 Task: In the  document inventory Insert page numer 'on top of the page' change page color to  'Light Brown'Apply Page border, setting:  Box Style: two thin lines; Color: 'Black;' Width: 1/2  pt
Action: Mouse moved to (94, 26)
Screenshot: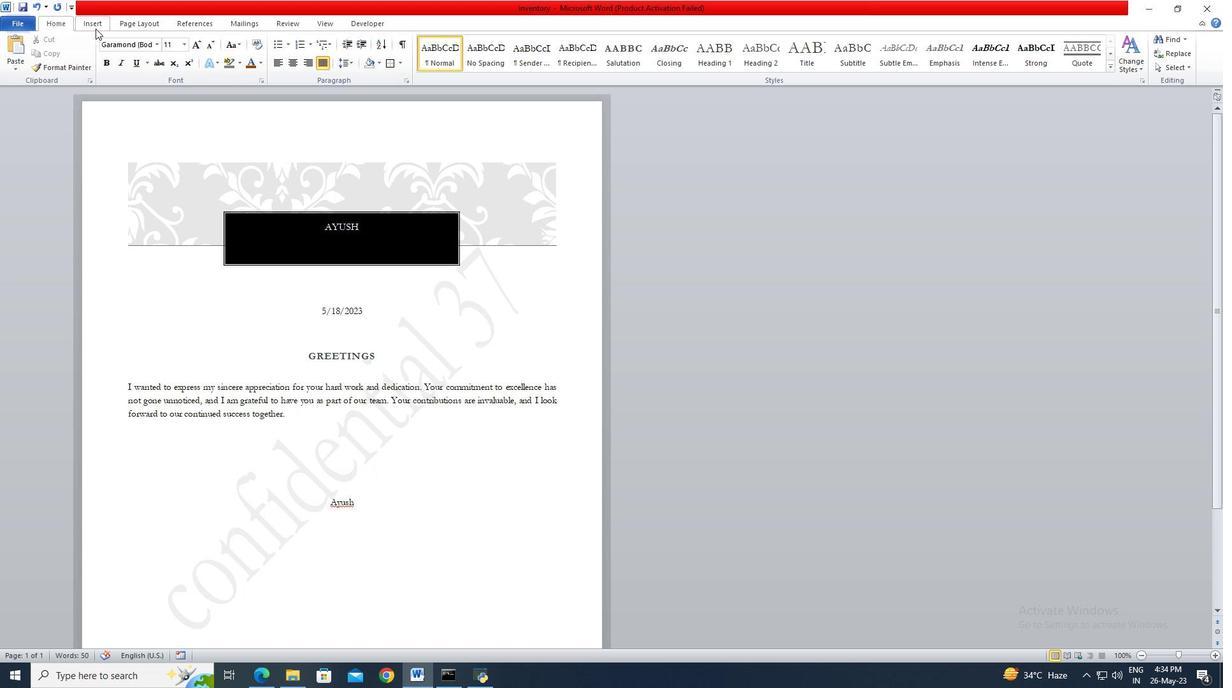 
Action: Mouse pressed left at (94, 26)
Screenshot: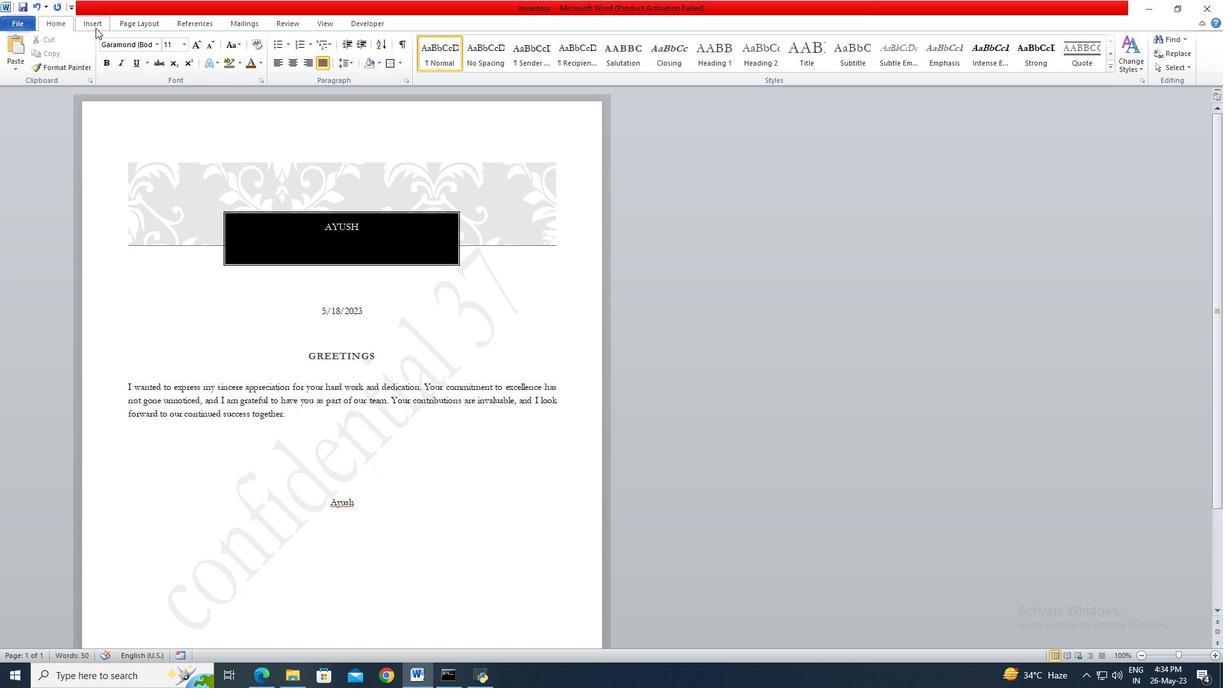 
Action: Mouse moved to (494, 62)
Screenshot: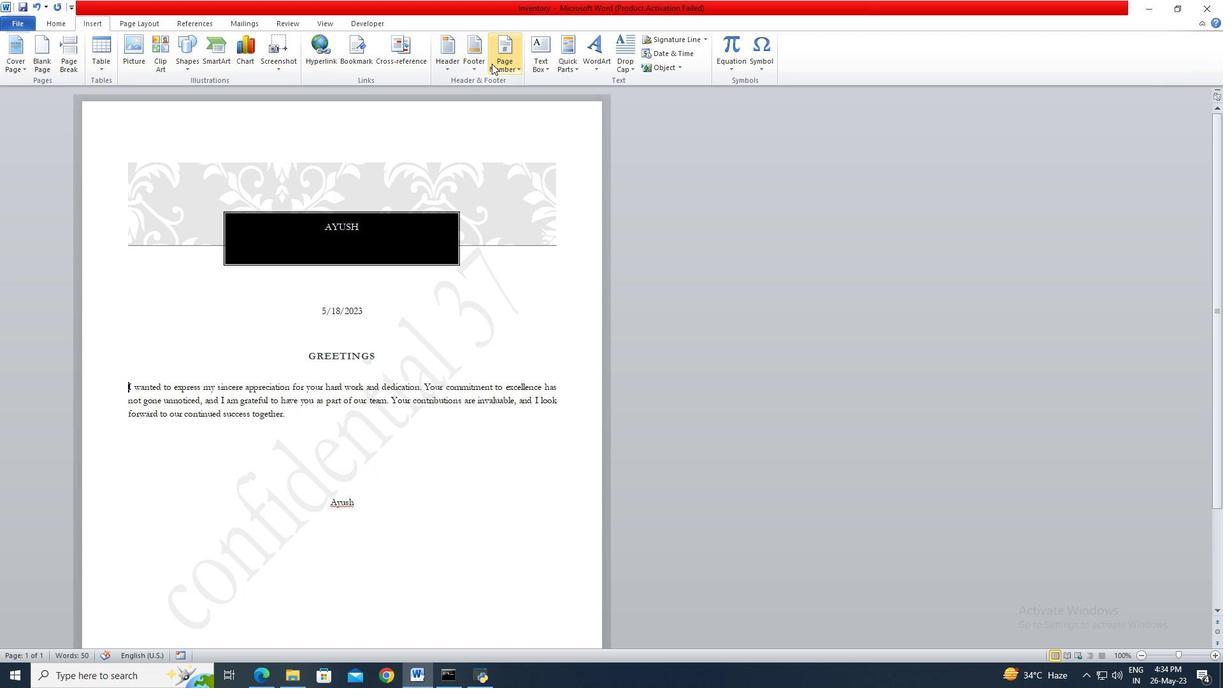 
Action: Mouse pressed left at (494, 62)
Screenshot: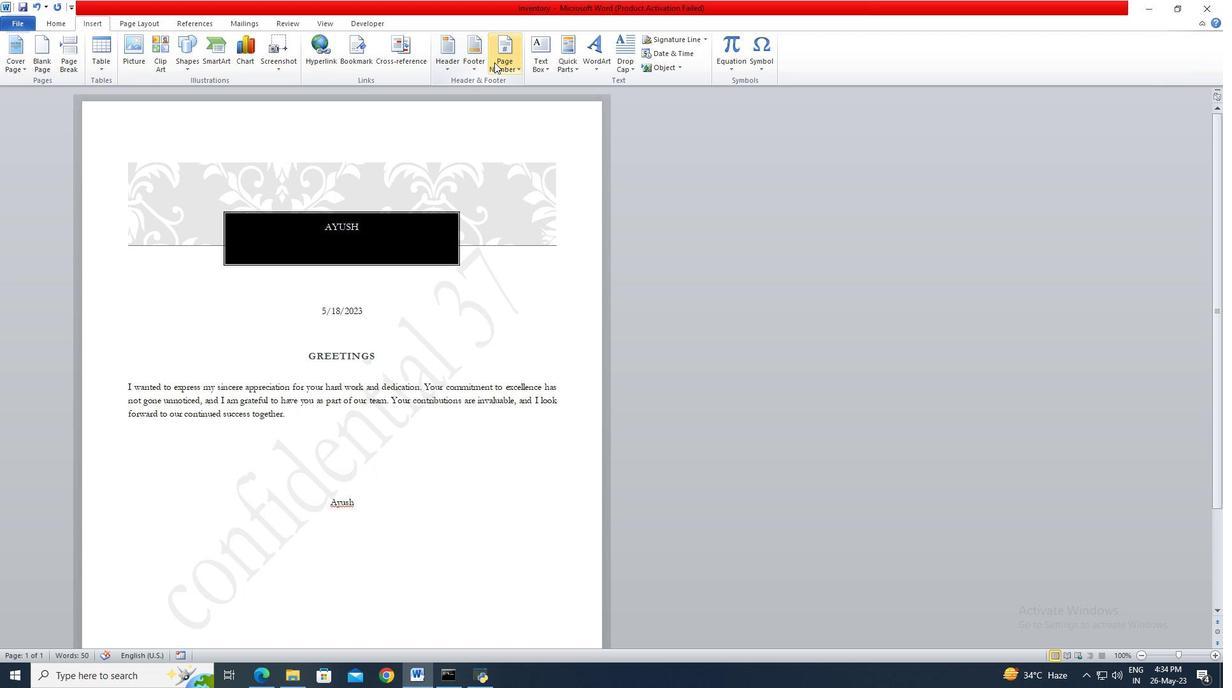 
Action: Mouse moved to (531, 84)
Screenshot: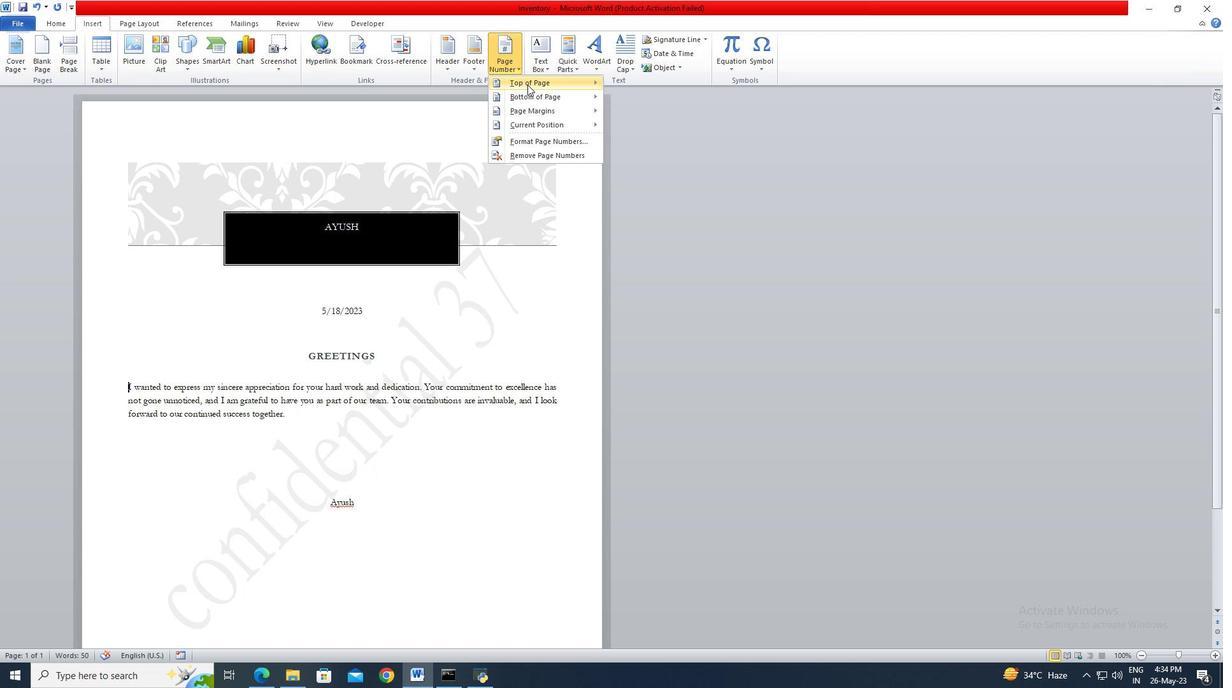 
Action: Mouse pressed left at (531, 84)
Screenshot: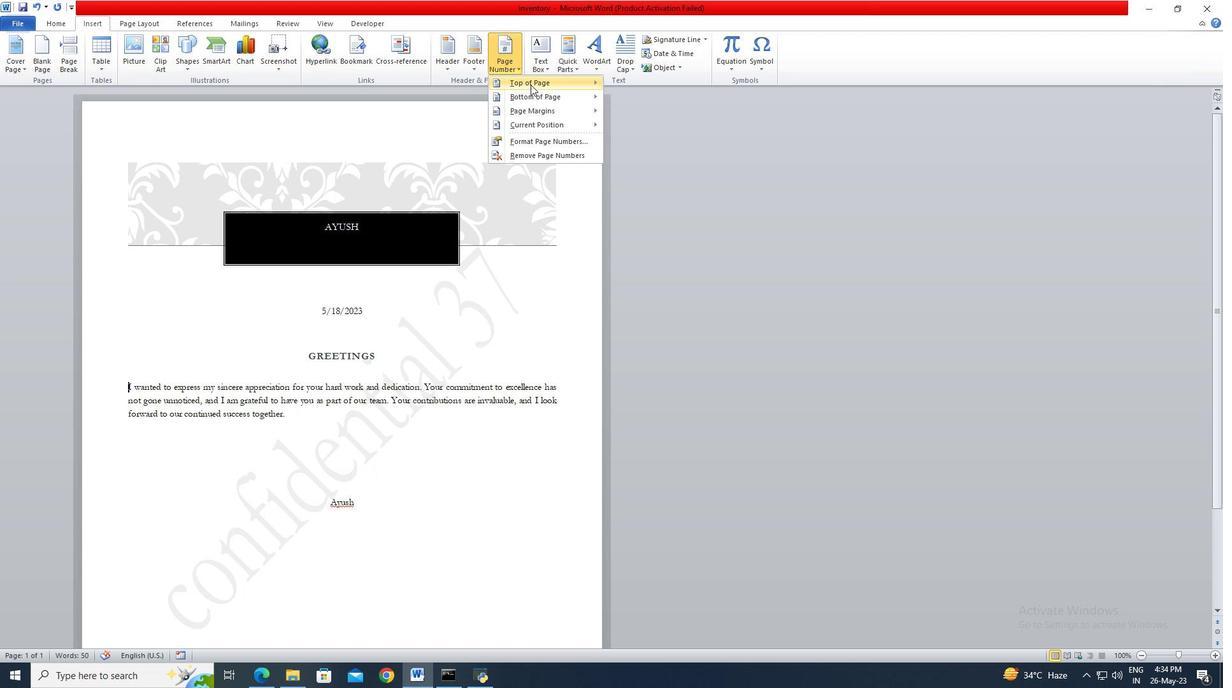 
Action: Mouse moved to (631, 116)
Screenshot: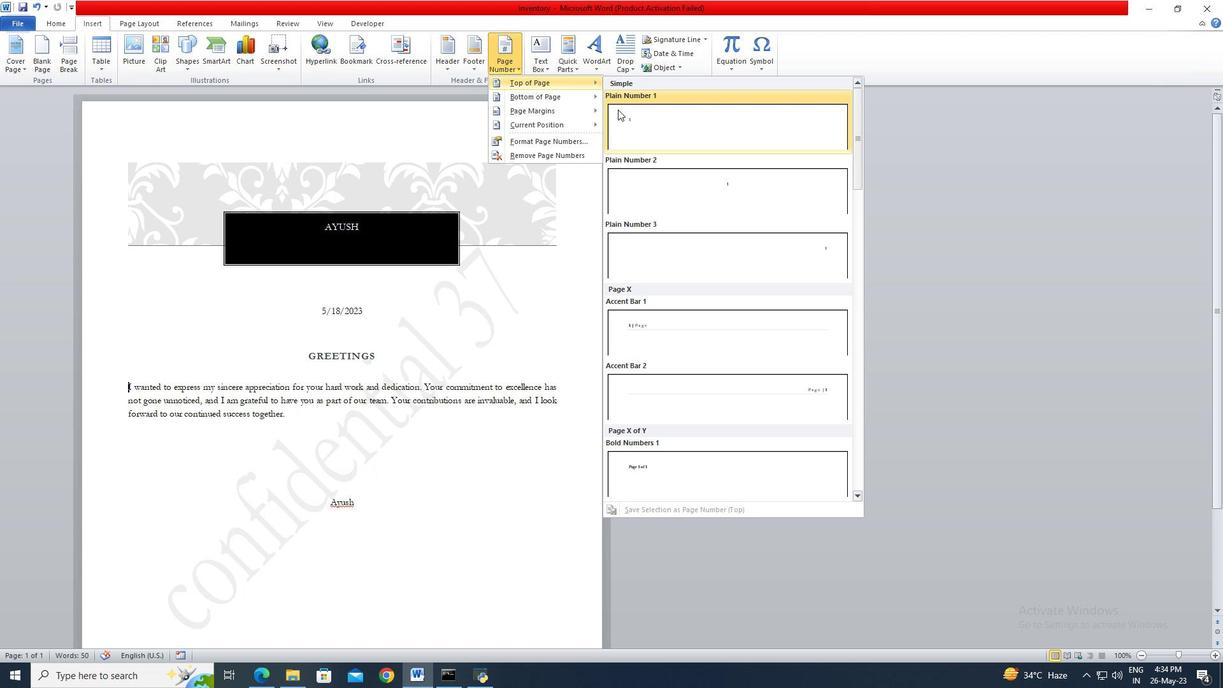 
Action: Mouse pressed left at (631, 116)
Screenshot: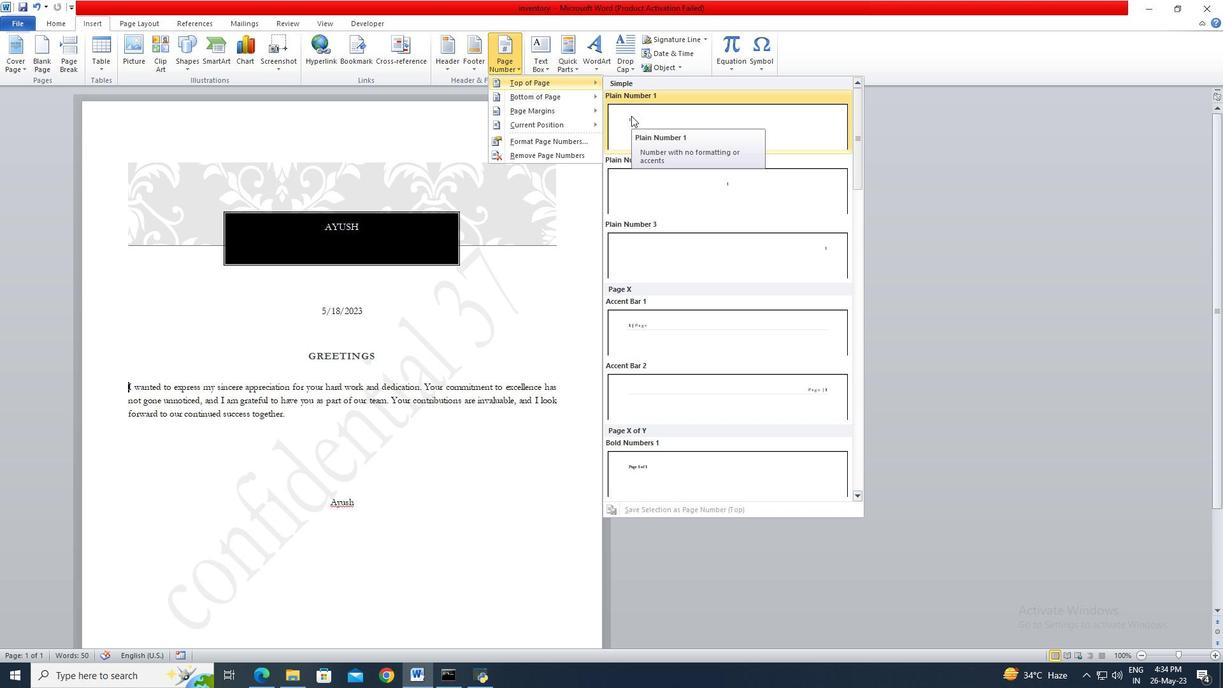 
Action: Mouse moved to (123, 24)
Screenshot: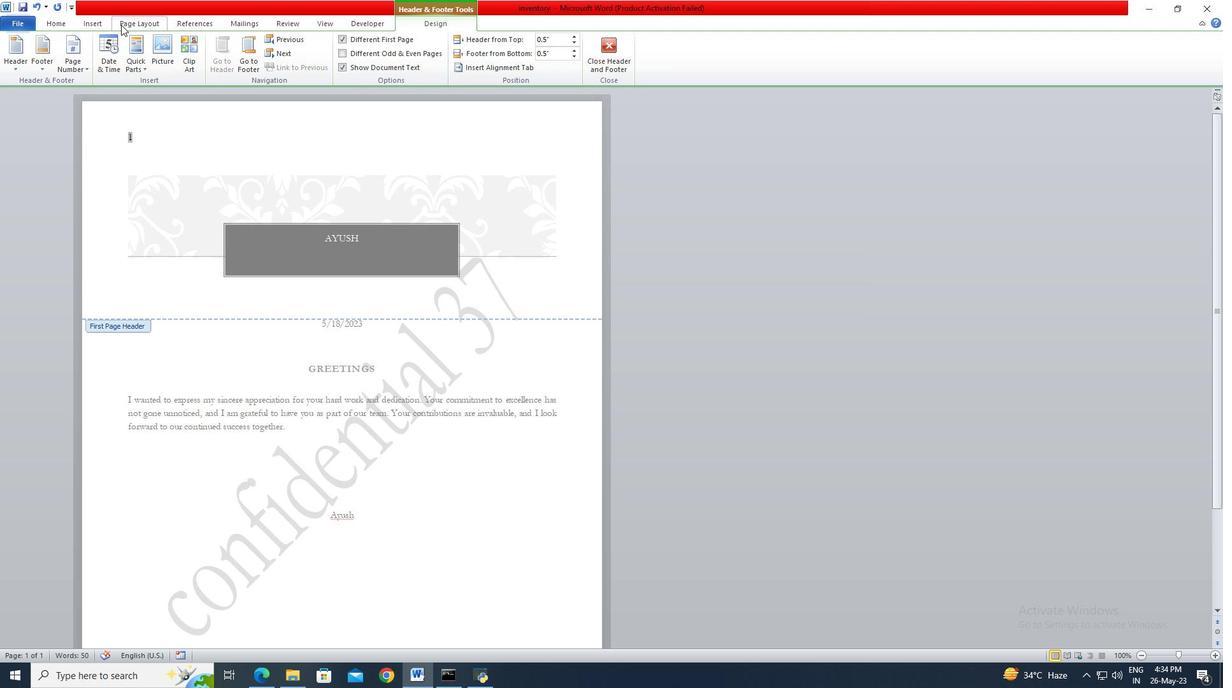 
Action: Mouse pressed left at (123, 24)
Screenshot: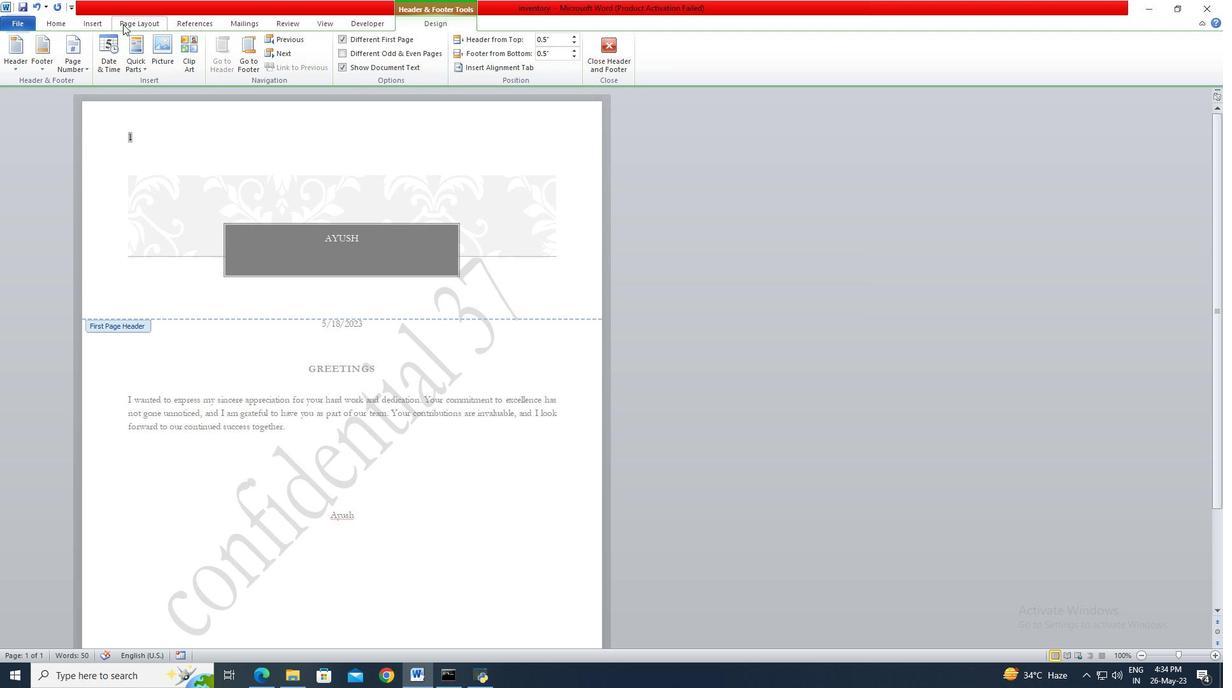 
Action: Mouse moved to (329, 73)
Screenshot: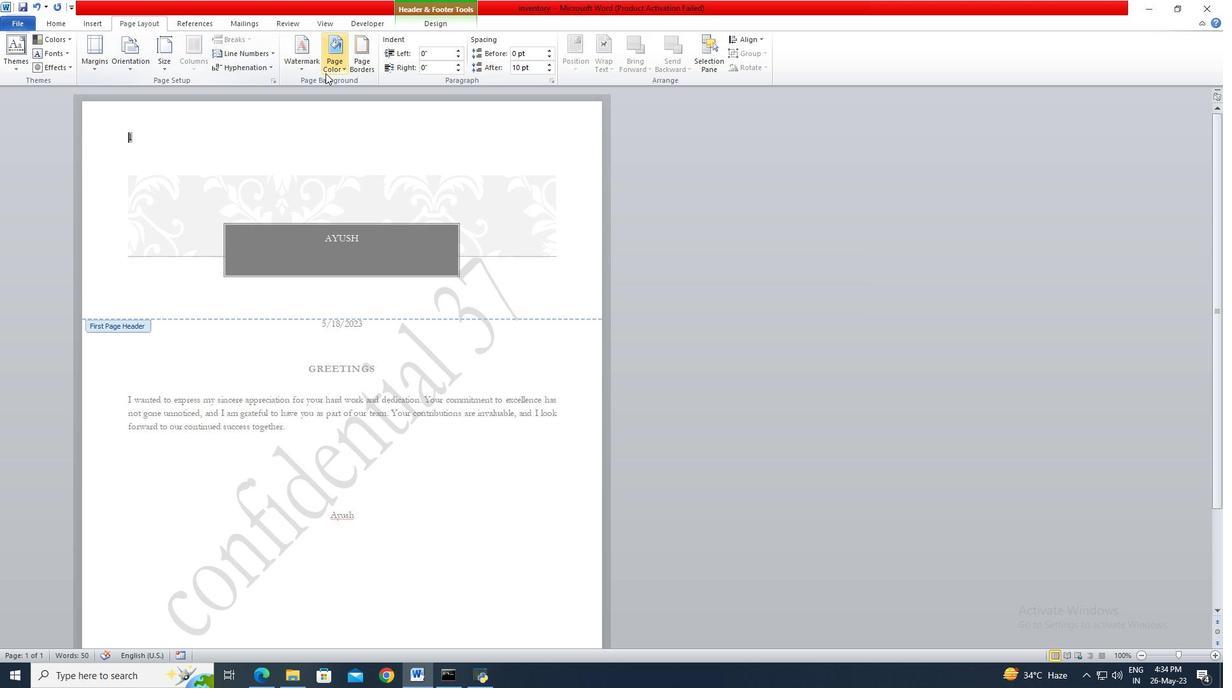 
Action: Mouse pressed left at (329, 73)
Screenshot: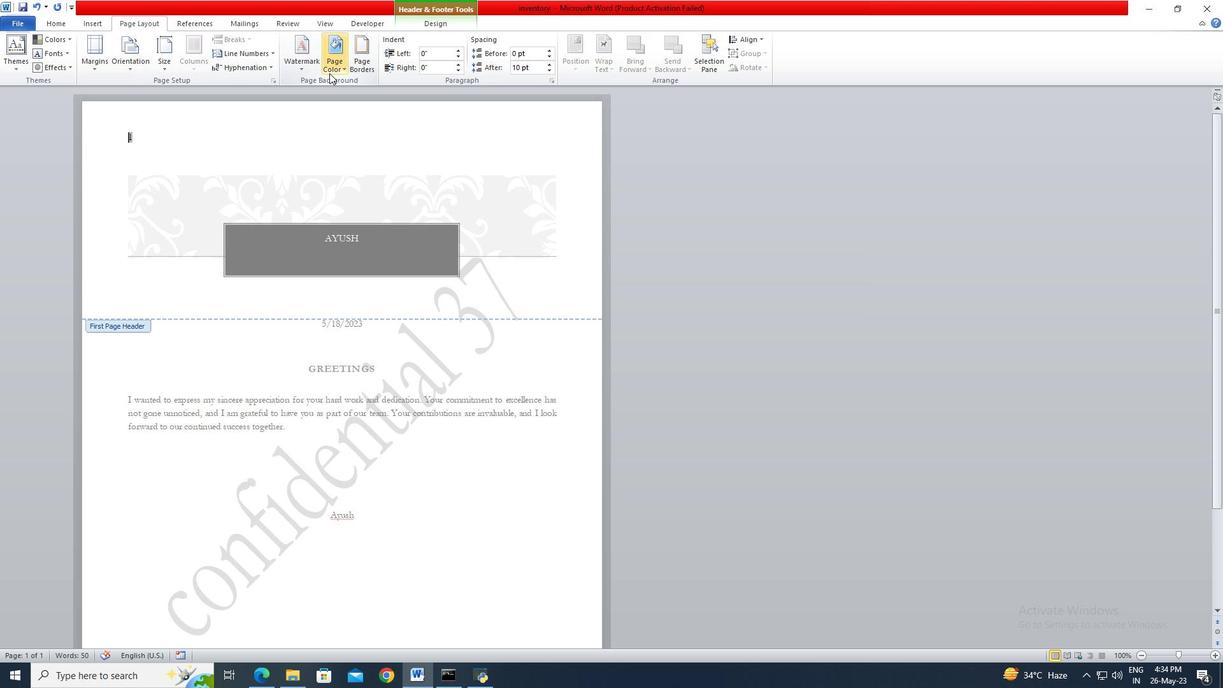
Action: Mouse moved to (413, 126)
Screenshot: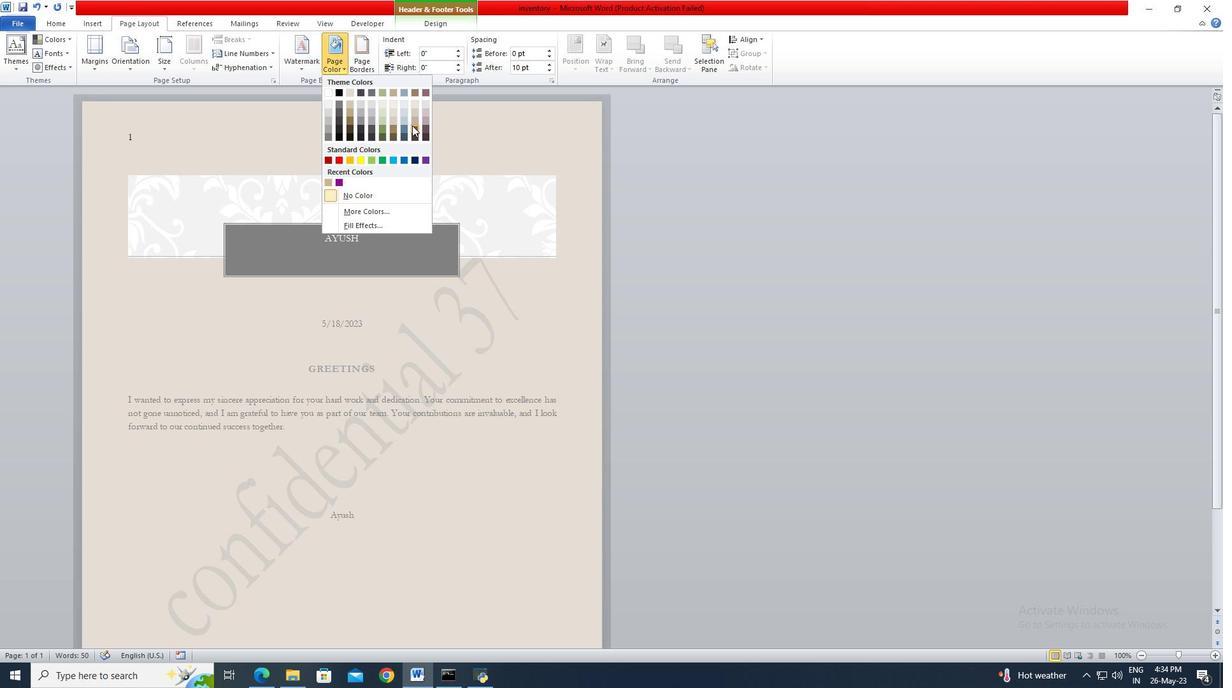 
Action: Mouse pressed left at (413, 126)
Screenshot: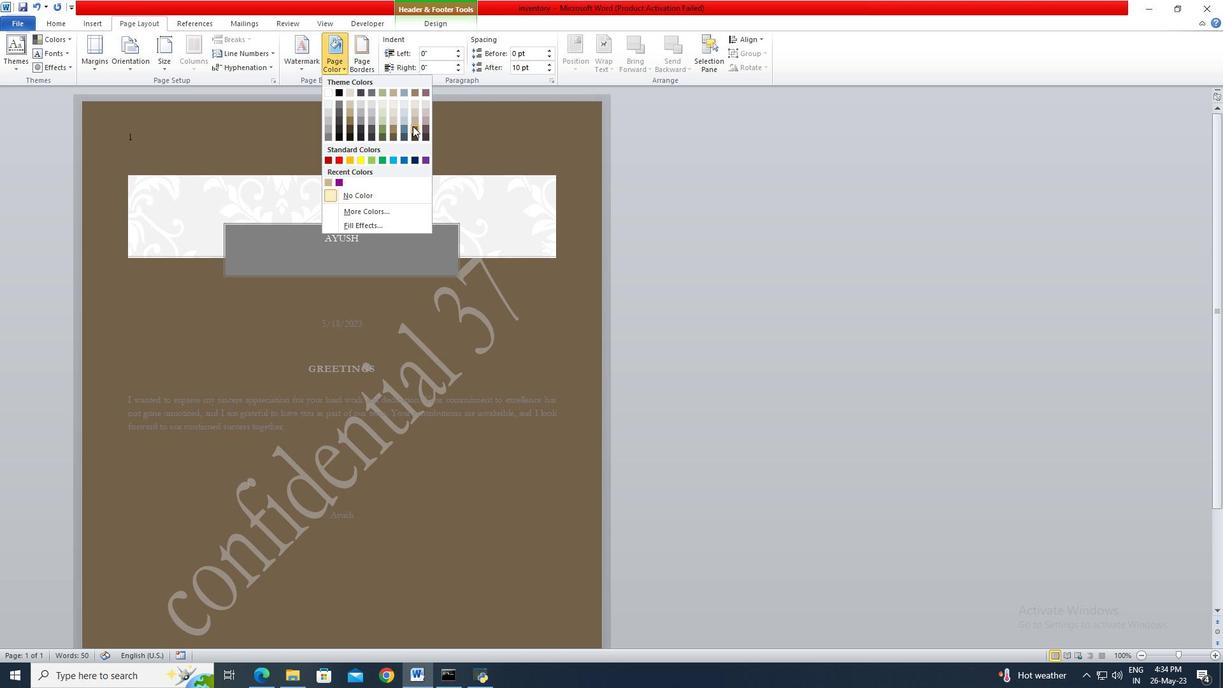 
Action: Mouse moved to (365, 66)
Screenshot: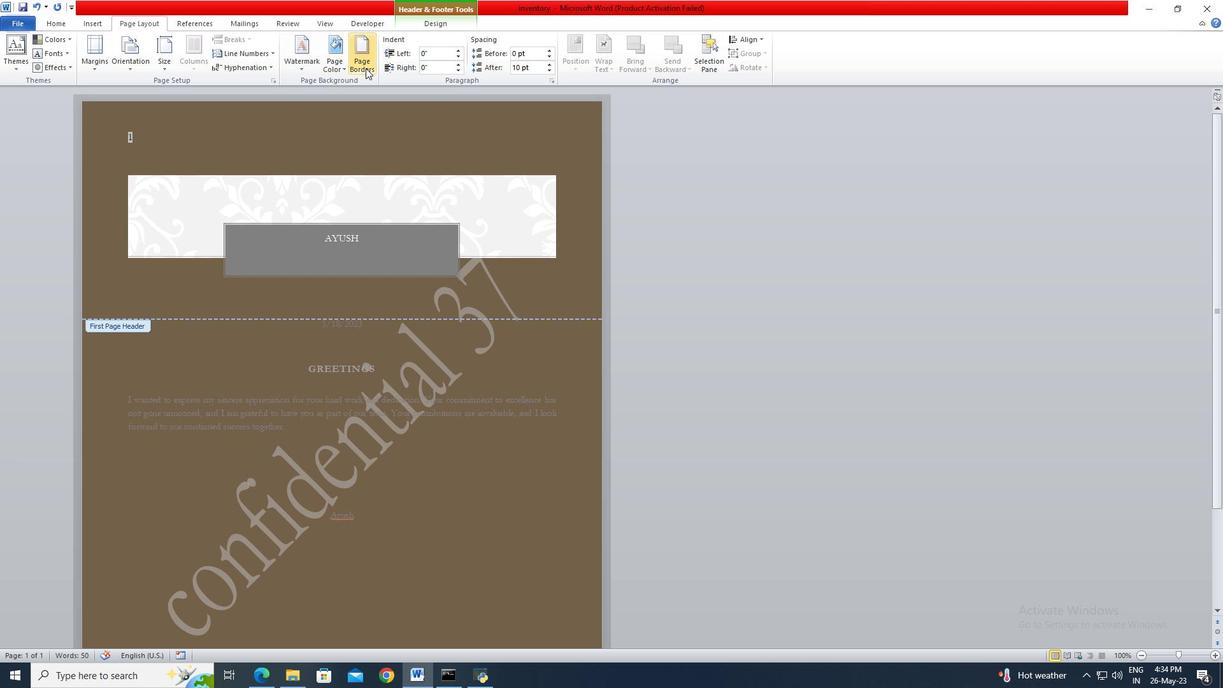 
Action: Mouse pressed left at (365, 66)
Screenshot: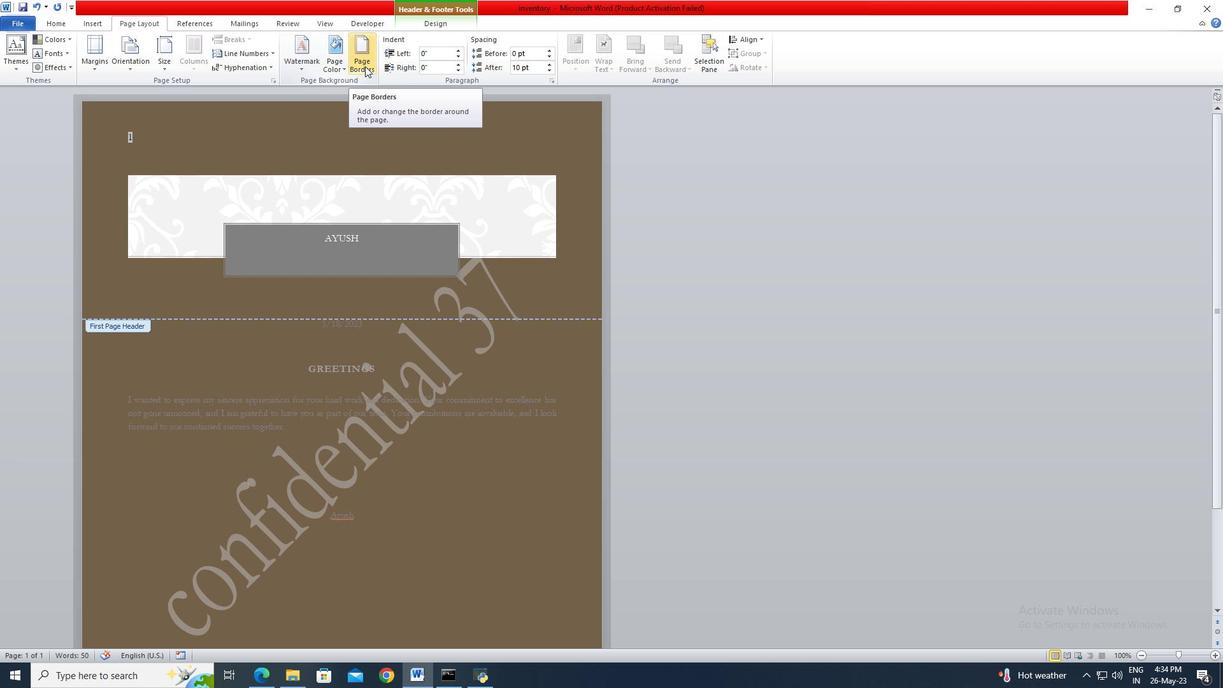
Action: Mouse moved to (461, 287)
Screenshot: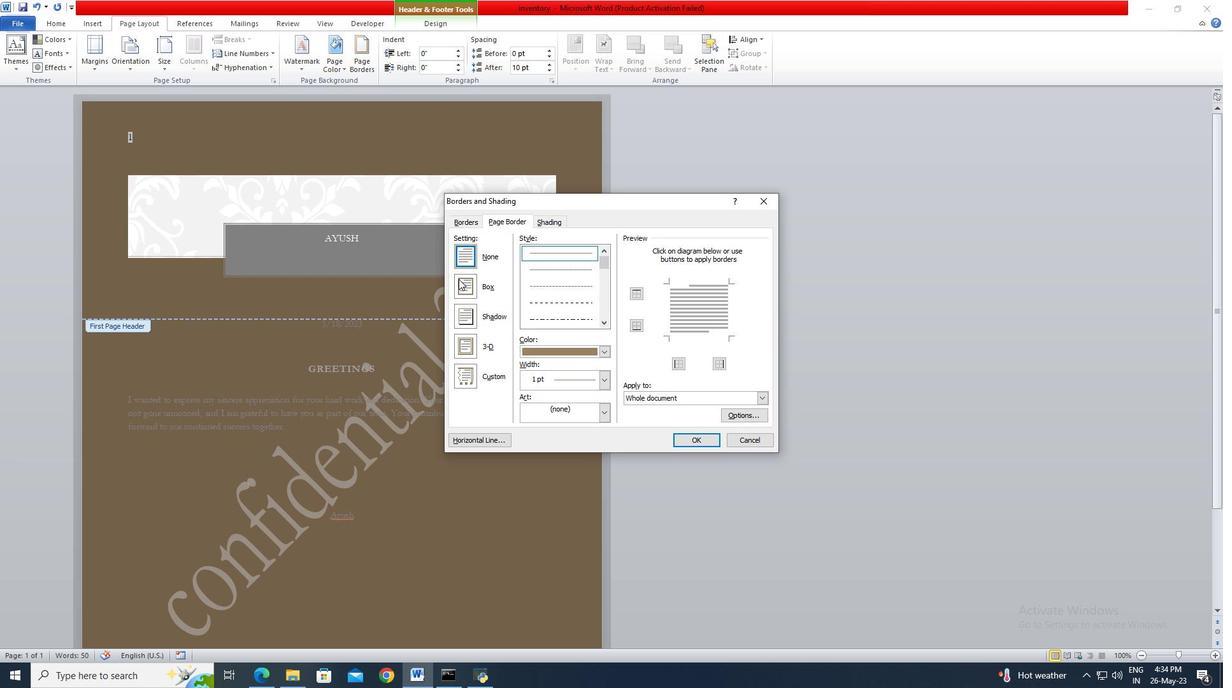 
Action: Mouse pressed left at (461, 287)
Screenshot: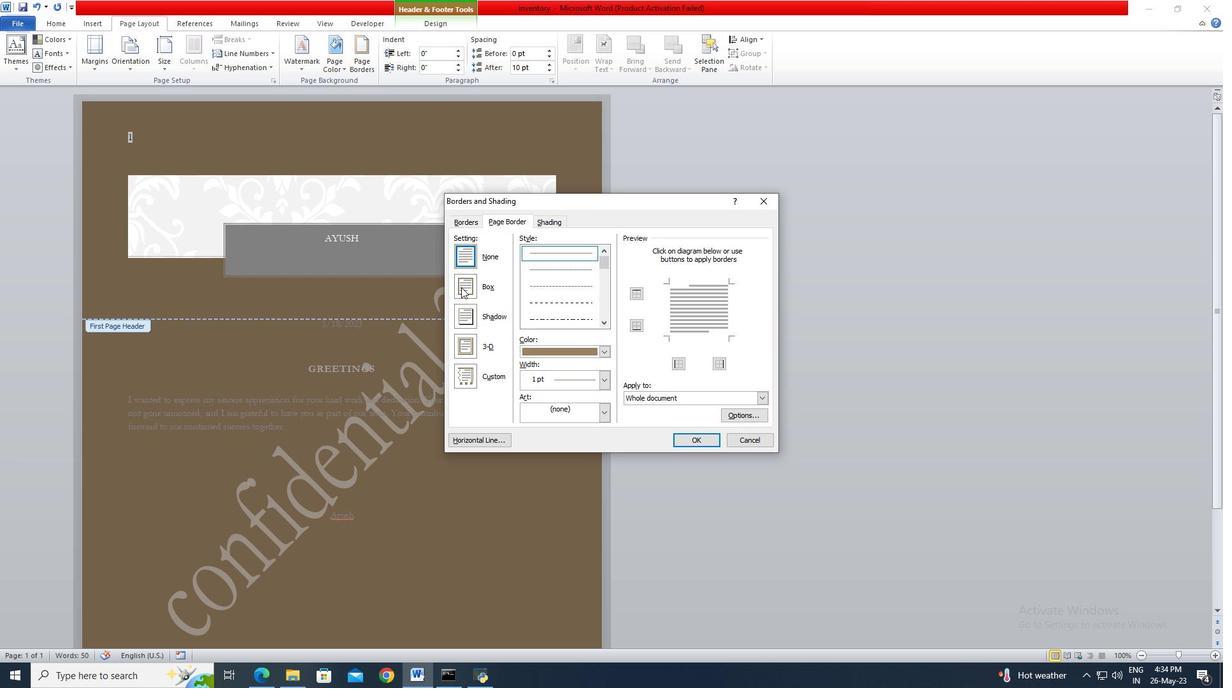 
Action: Mouse moved to (600, 326)
Screenshot: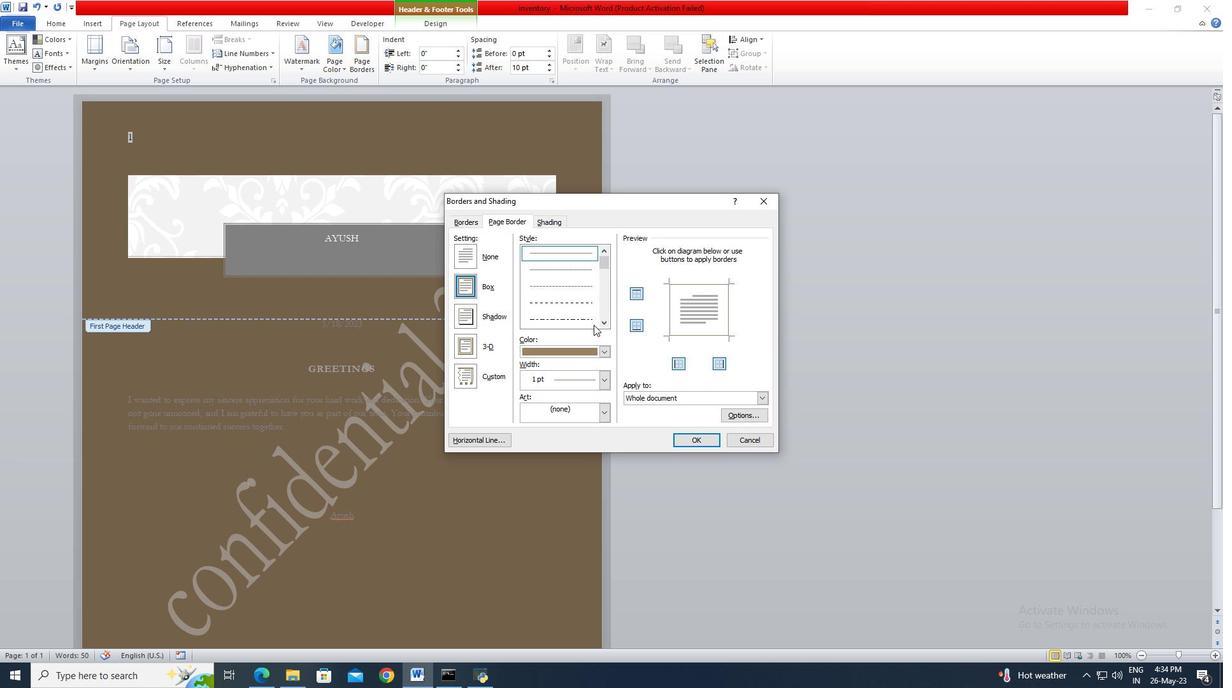 
Action: Mouse pressed left at (600, 326)
Screenshot: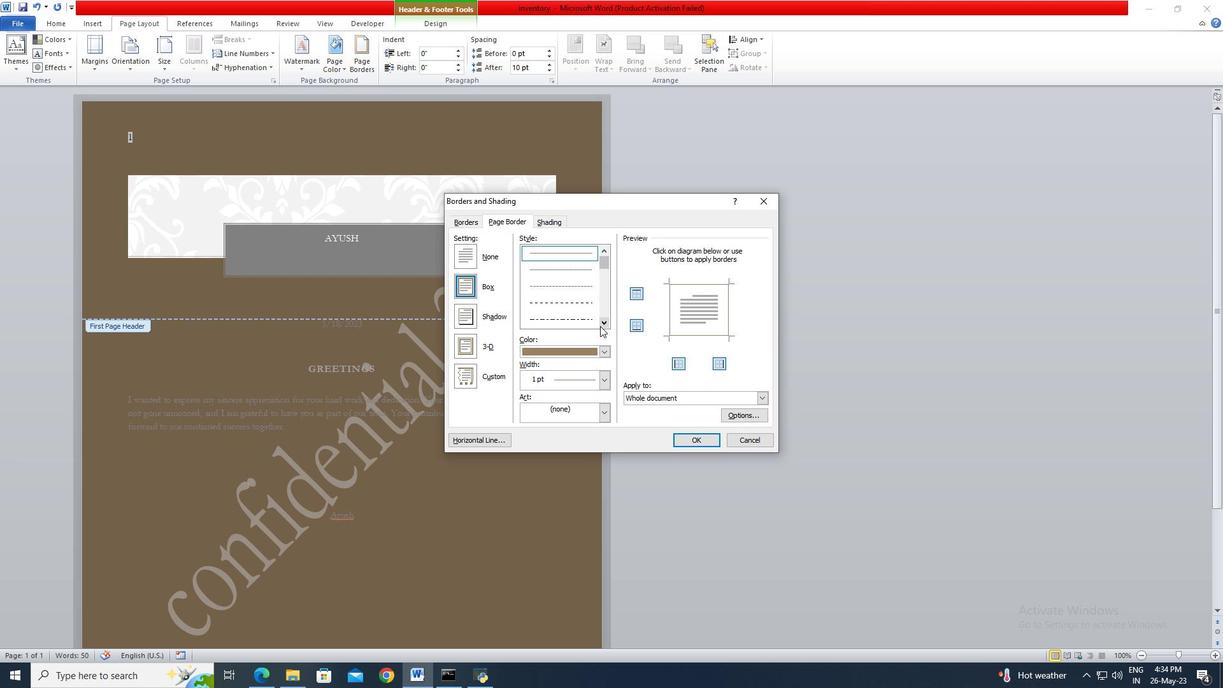 
Action: Mouse pressed left at (600, 326)
Screenshot: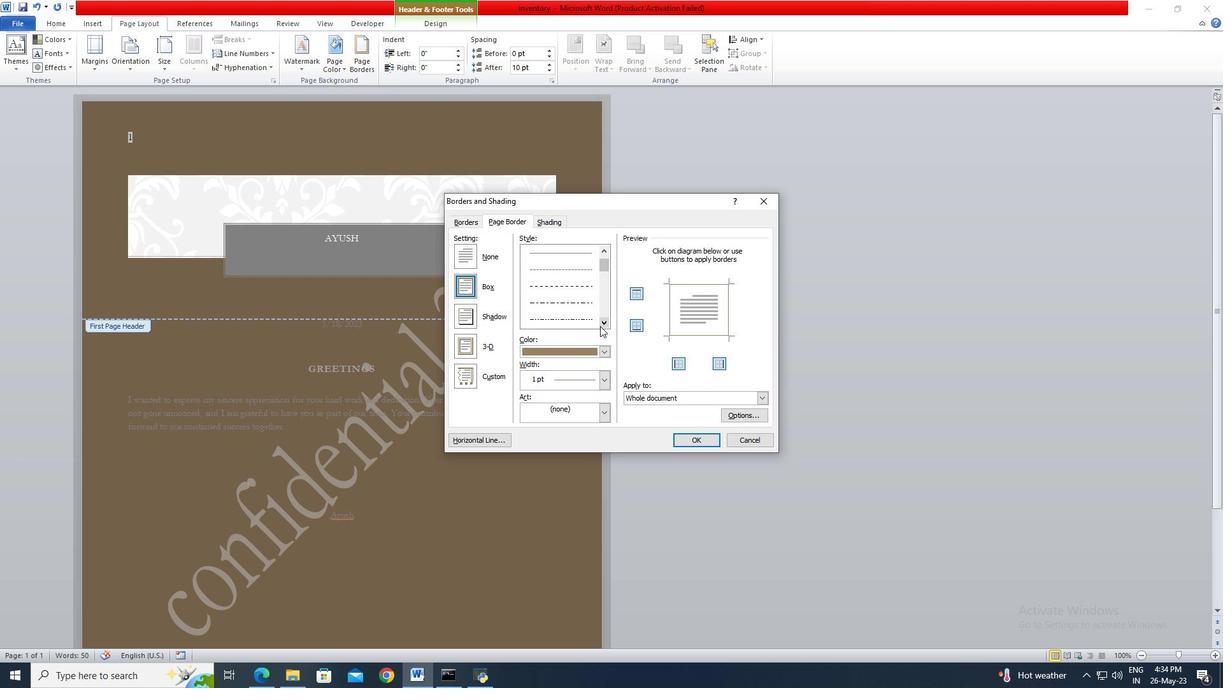
Action: Mouse moved to (582, 319)
Screenshot: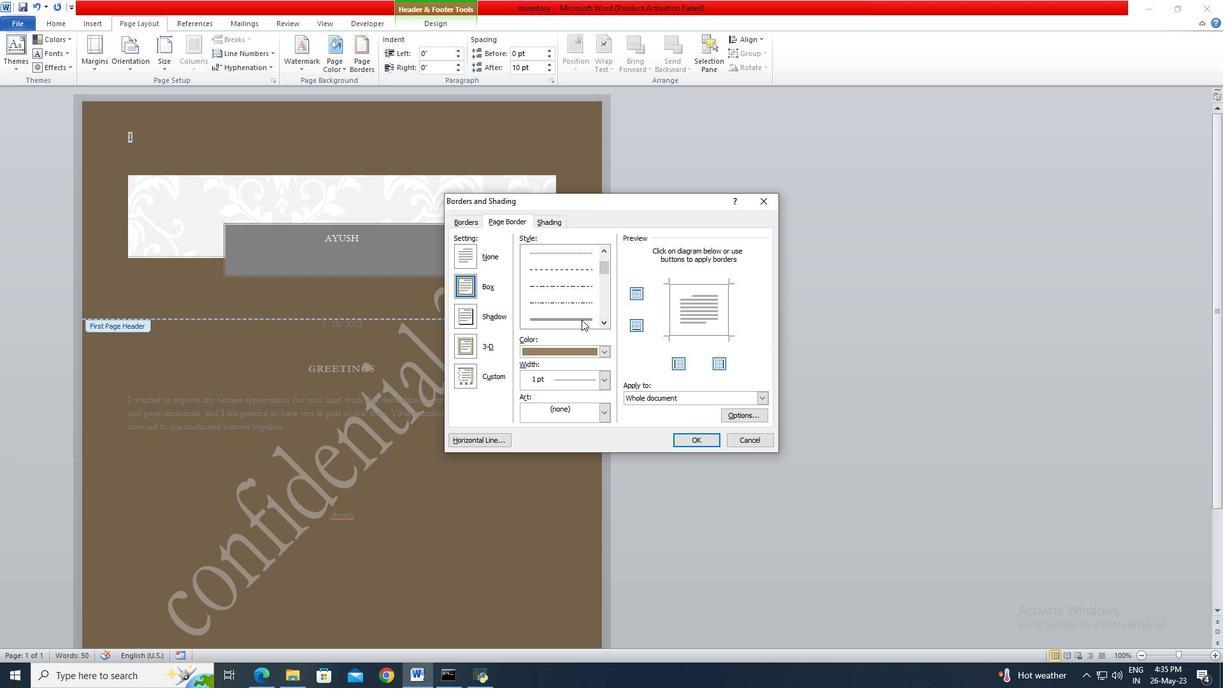 
Action: Mouse pressed left at (582, 319)
Screenshot: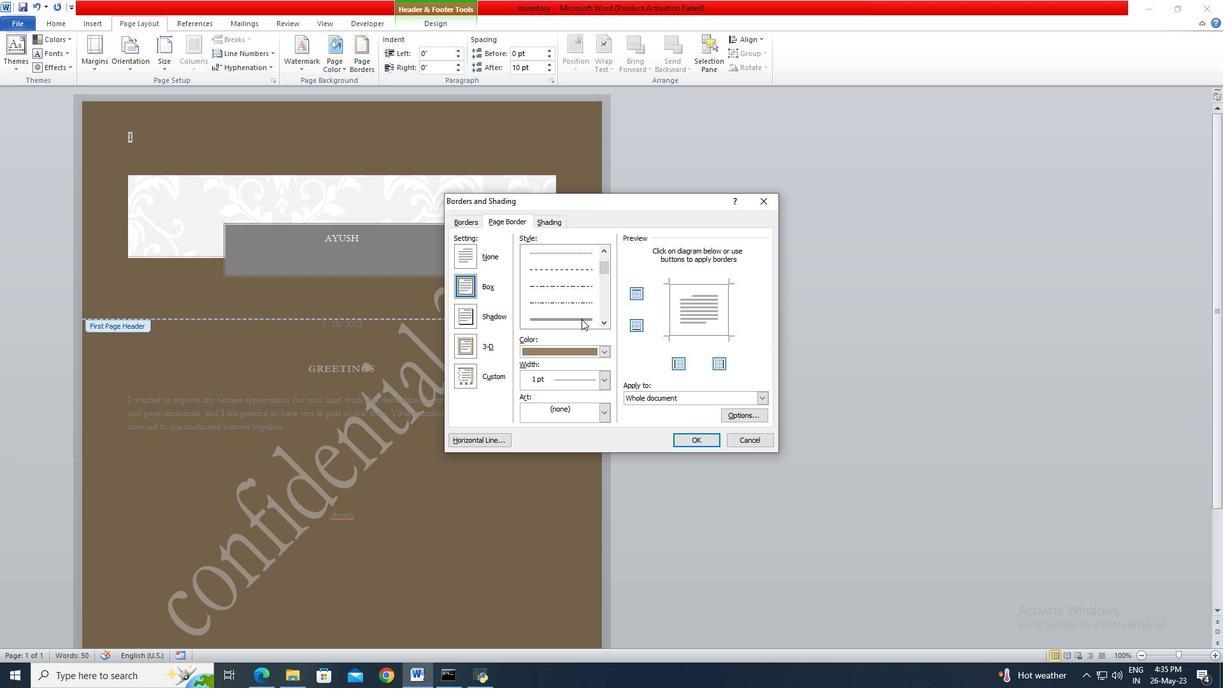 
Action: Mouse moved to (601, 347)
Screenshot: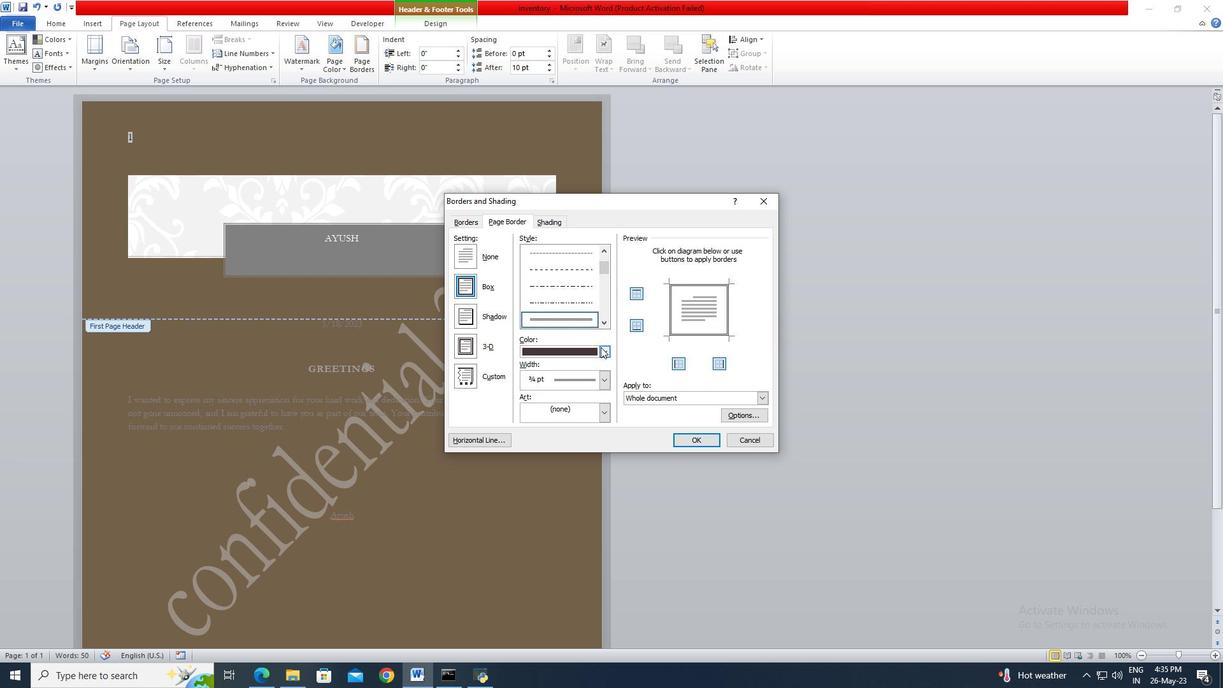 
Action: Mouse pressed left at (601, 347)
Screenshot: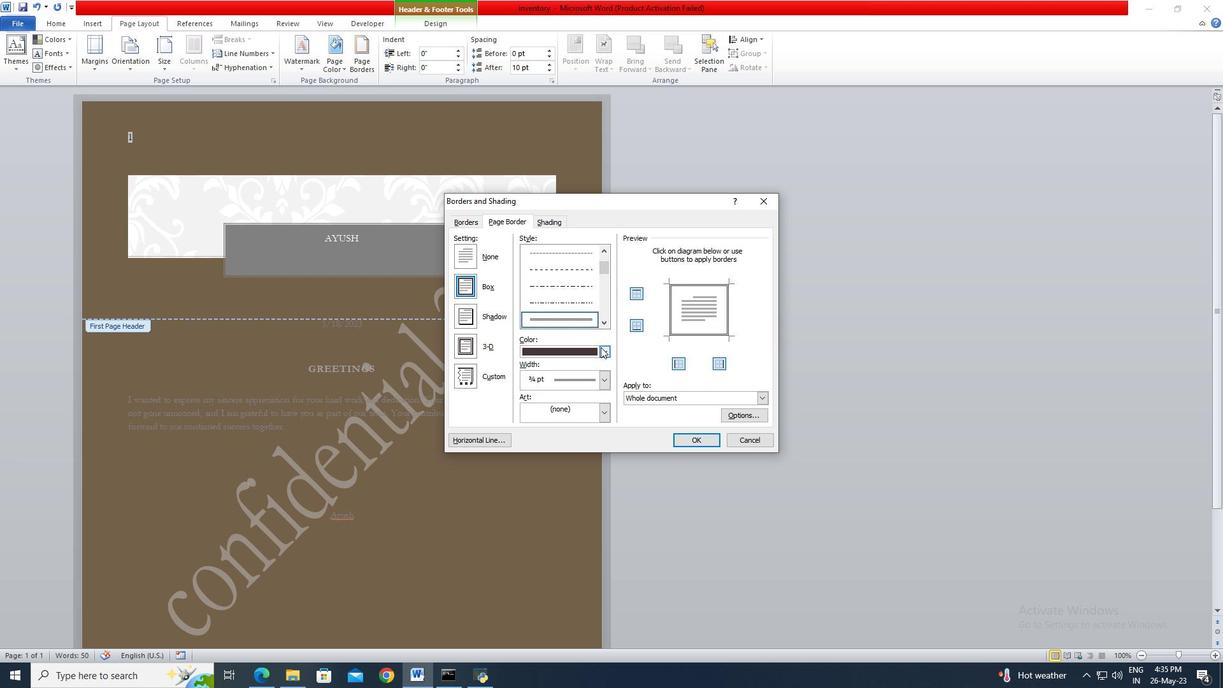 
Action: Mouse moved to (535, 390)
Screenshot: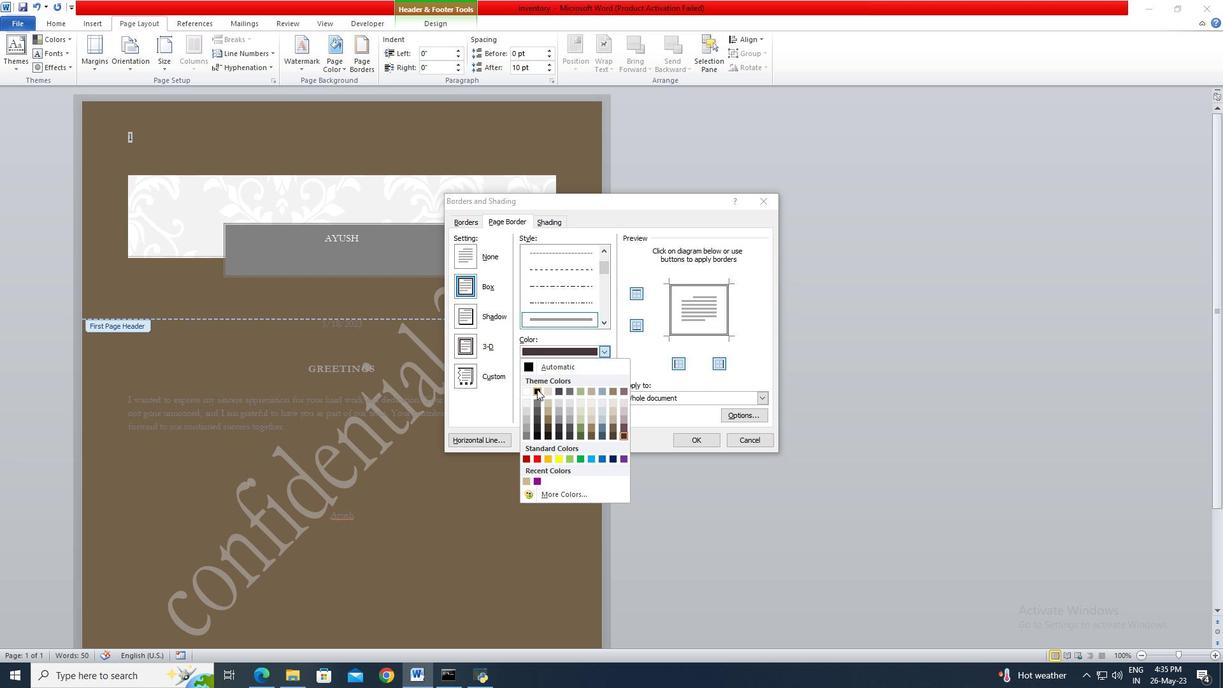 
Action: Mouse pressed left at (535, 390)
Screenshot: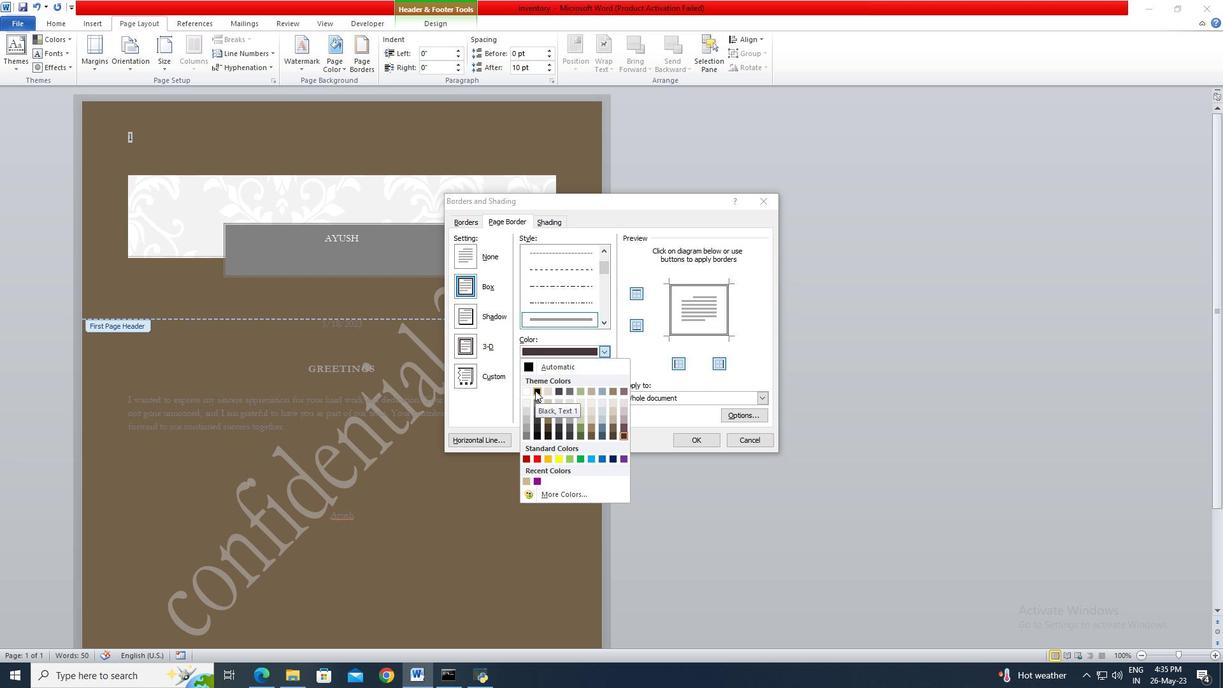 
Action: Mouse moved to (600, 381)
Screenshot: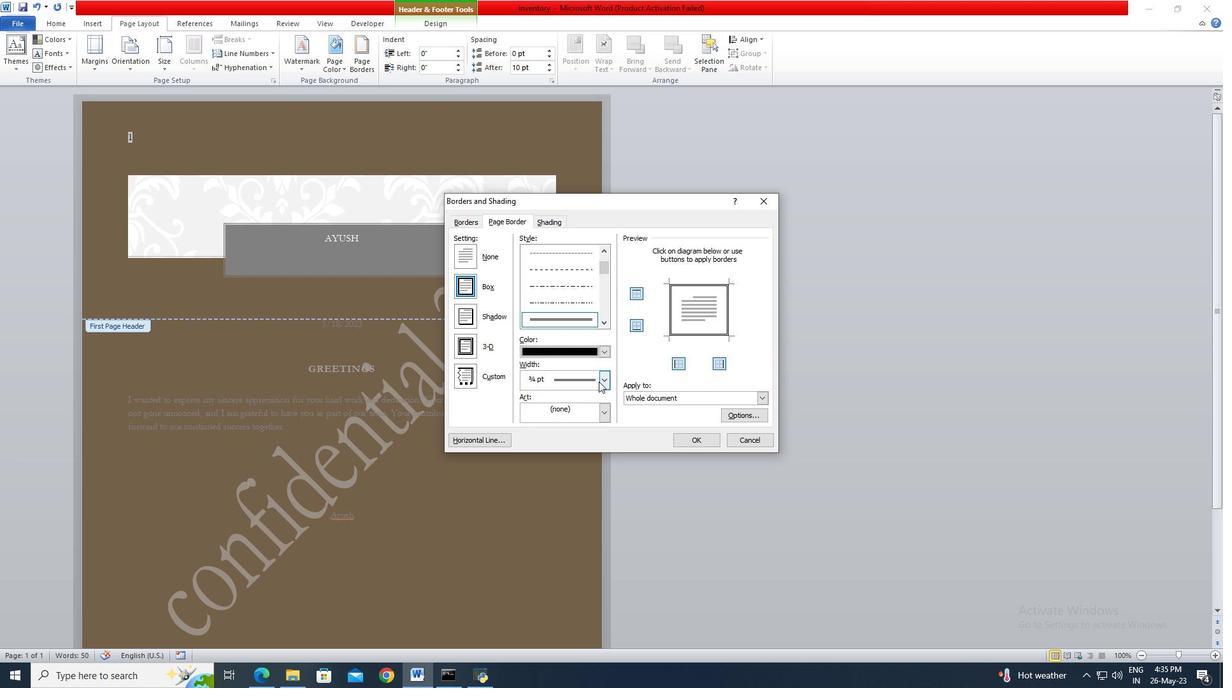 
Action: Mouse pressed left at (600, 381)
Screenshot: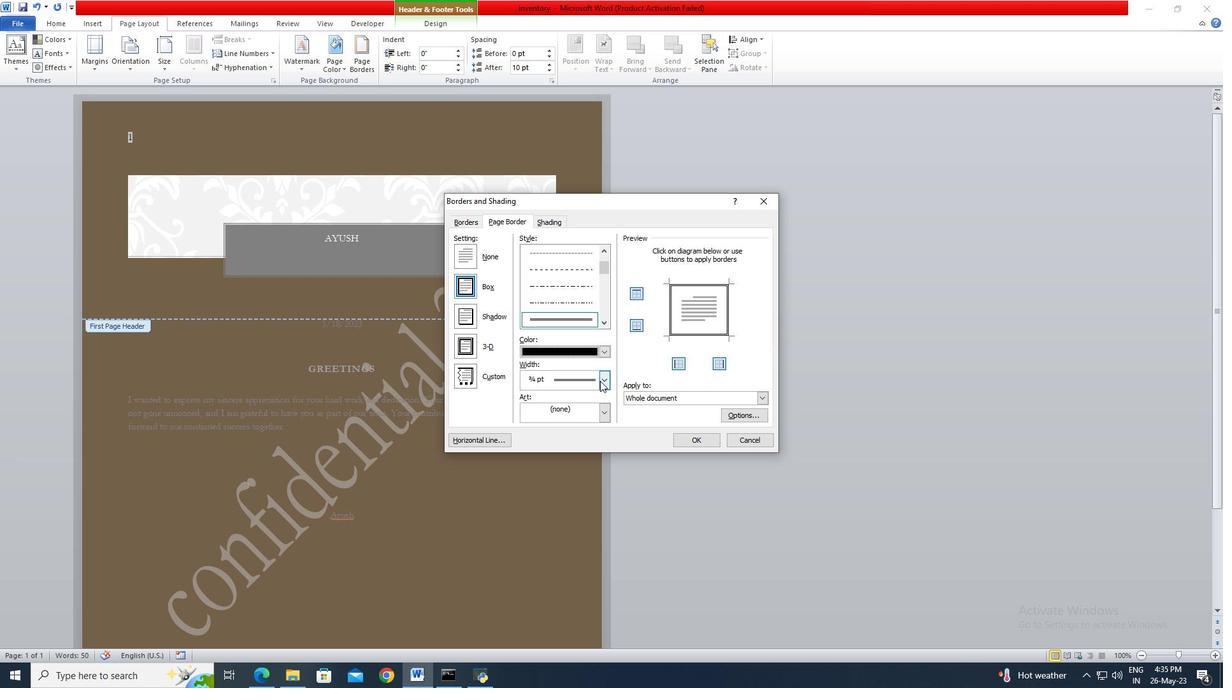 
Action: Mouse moved to (589, 409)
Screenshot: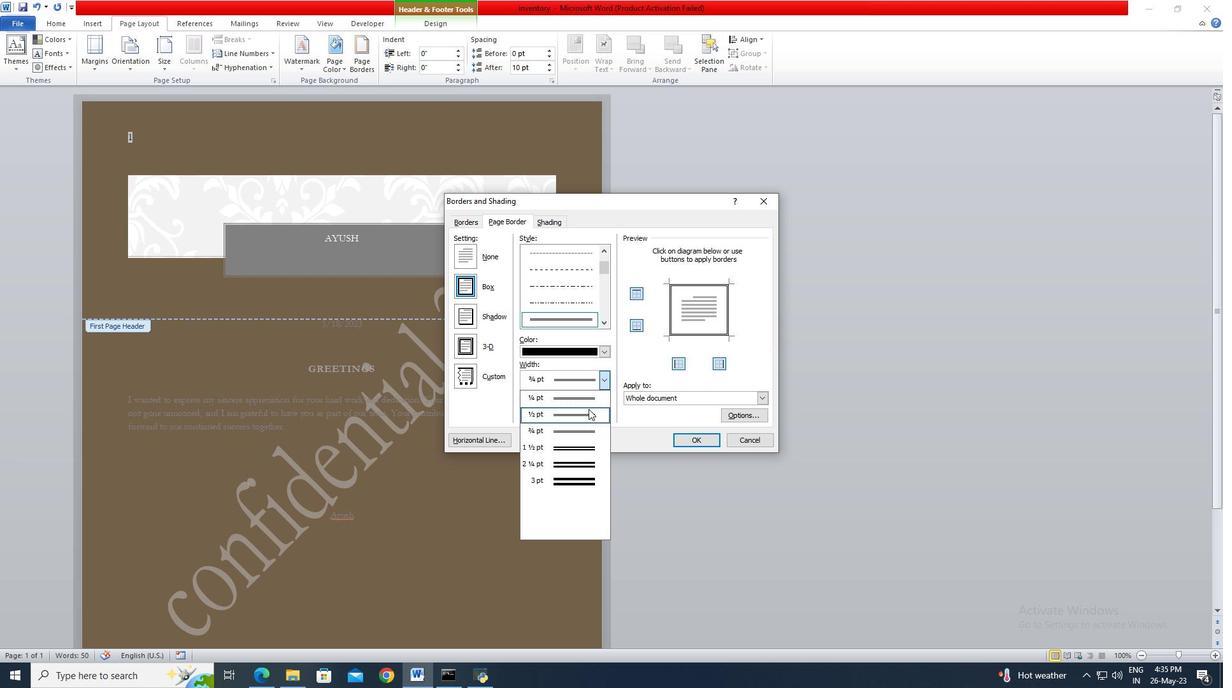 
Action: Mouse pressed left at (589, 409)
Screenshot: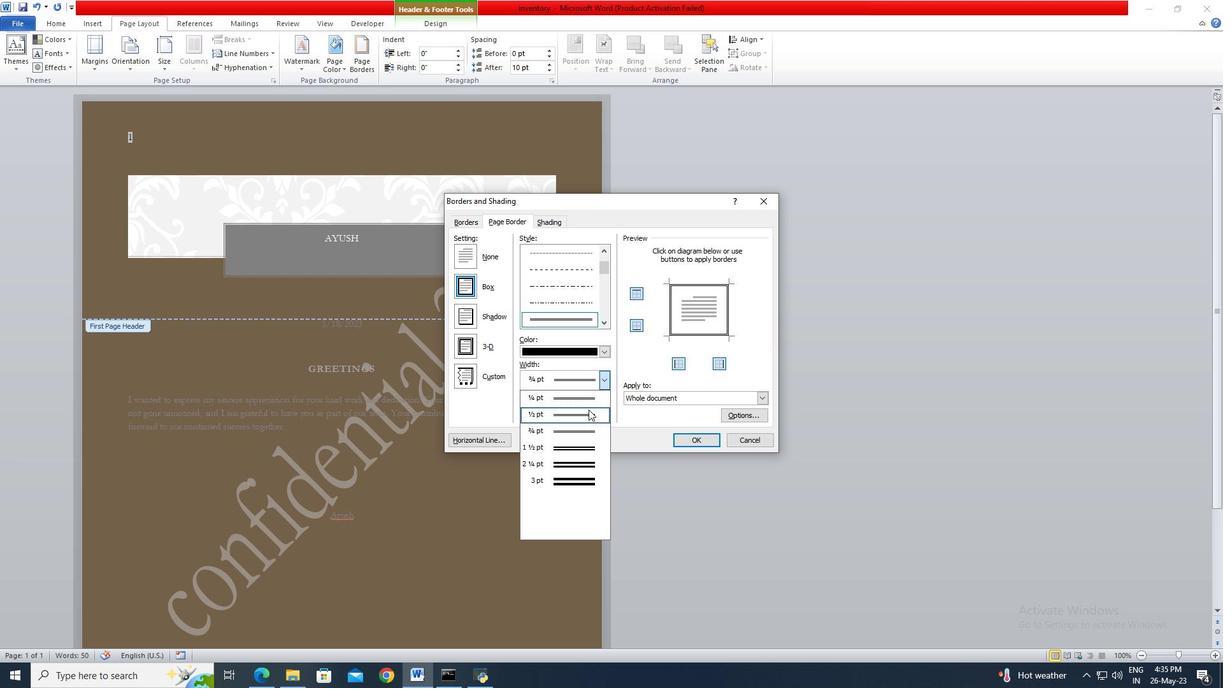 
Action: Mouse moved to (678, 441)
Screenshot: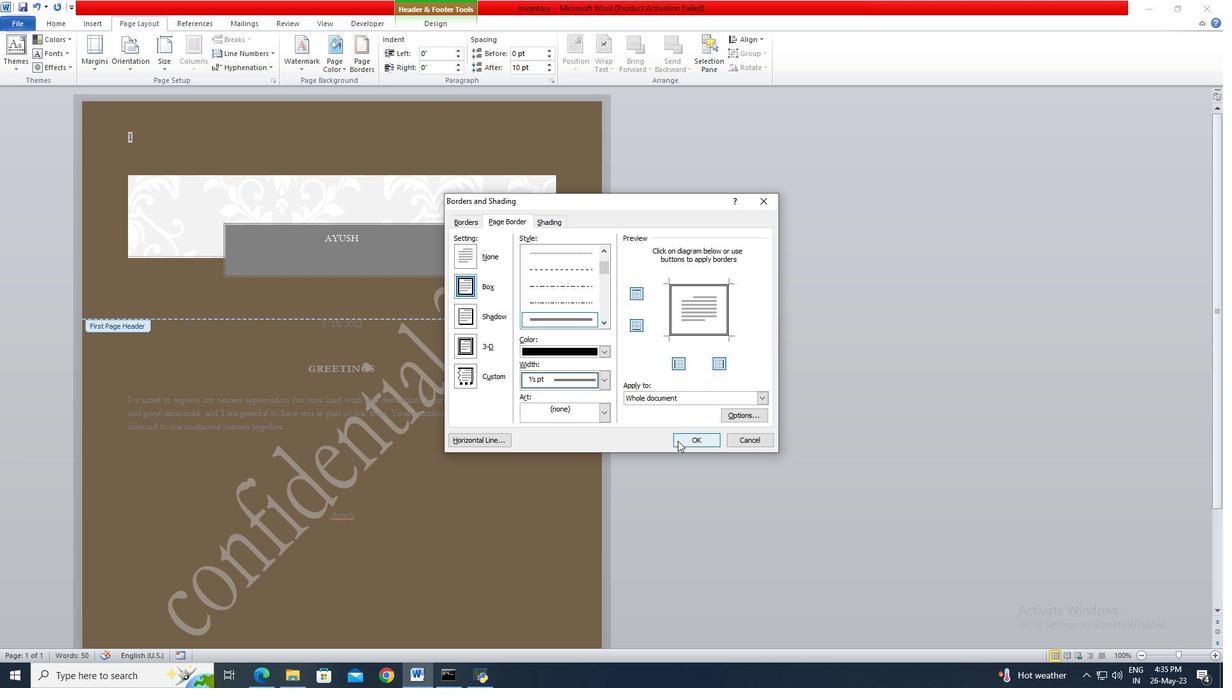
Action: Mouse pressed left at (678, 441)
Screenshot: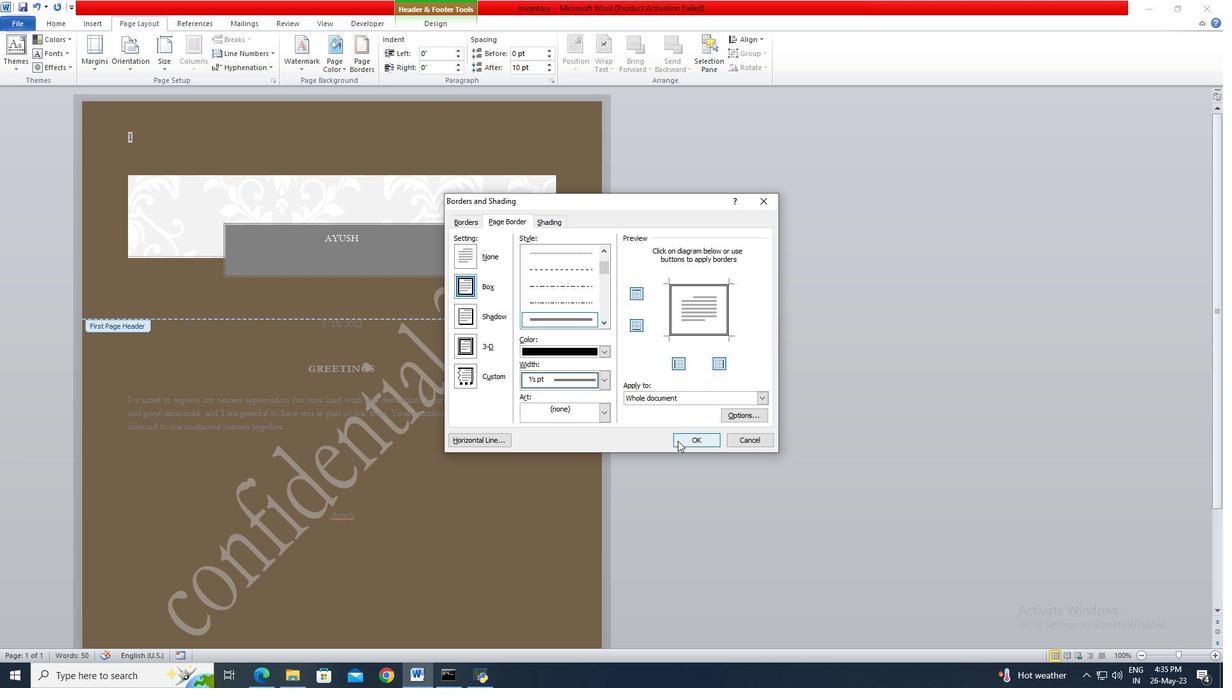 
Action: Mouse moved to (564, 366)
Screenshot: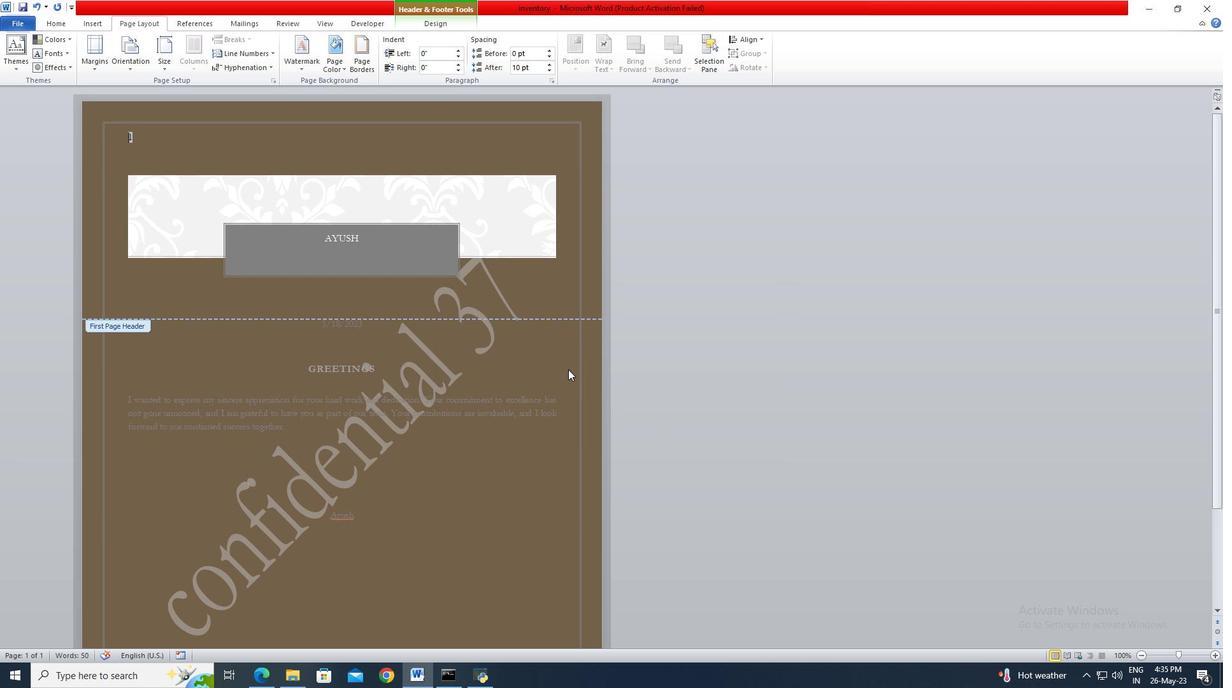 
Action: Mouse pressed left at (564, 366)
Screenshot: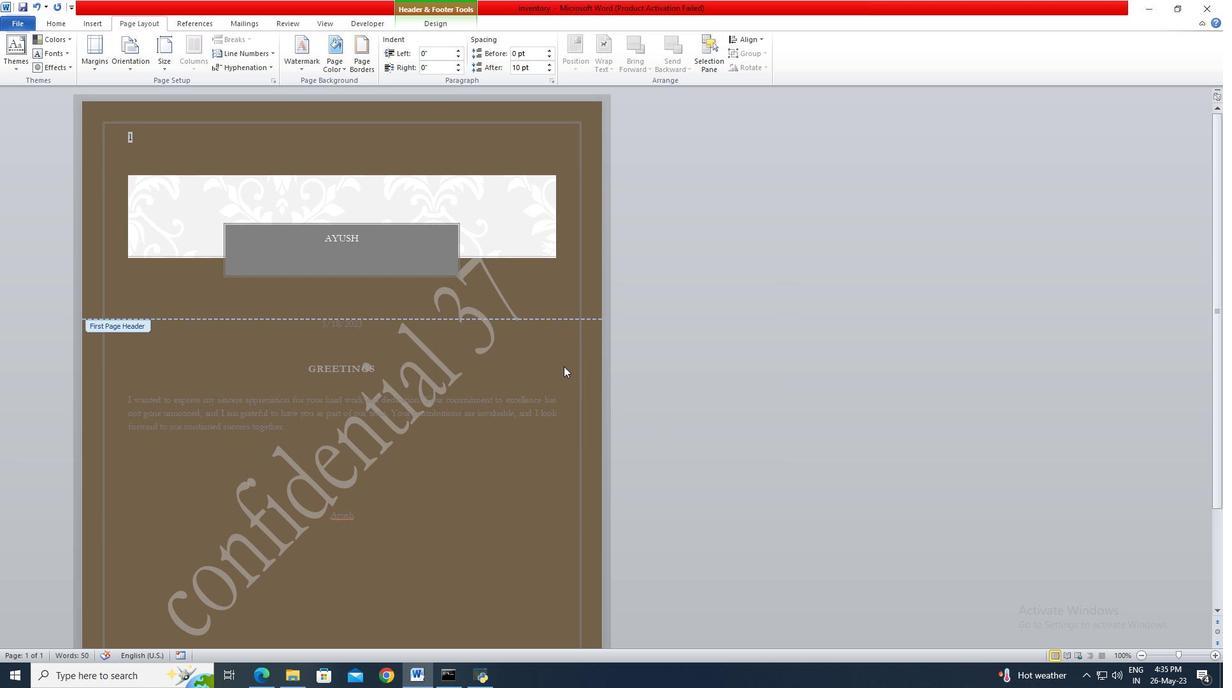 
